 Task: Check the percentage active listings of gas cooktop in the last 1 year.
Action: Mouse moved to (875, 201)
Screenshot: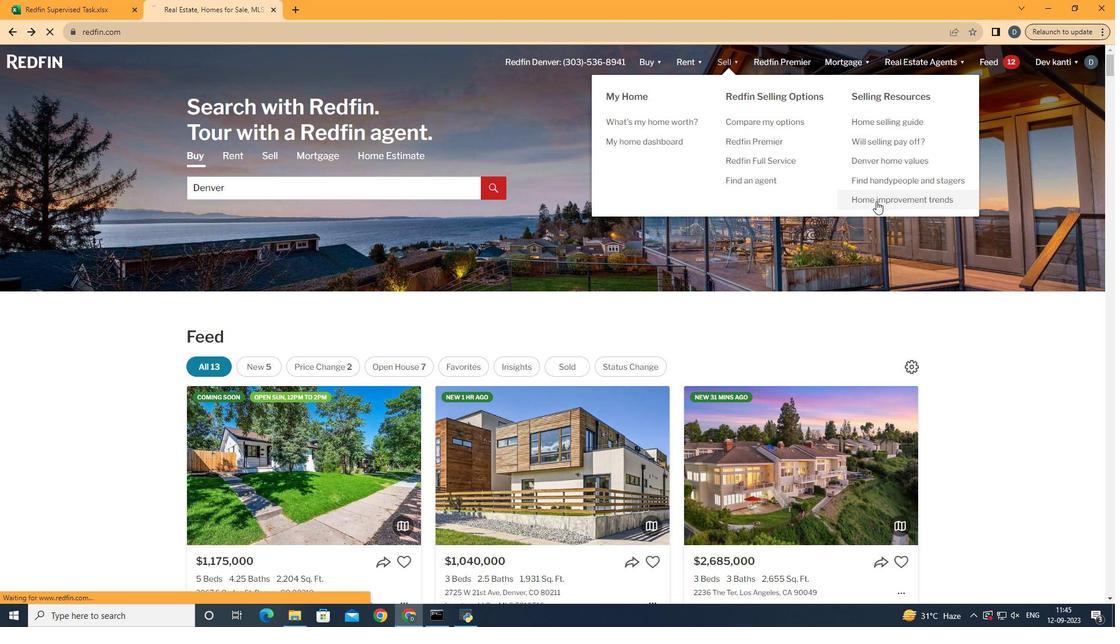 
Action: Mouse pressed left at (875, 201)
Screenshot: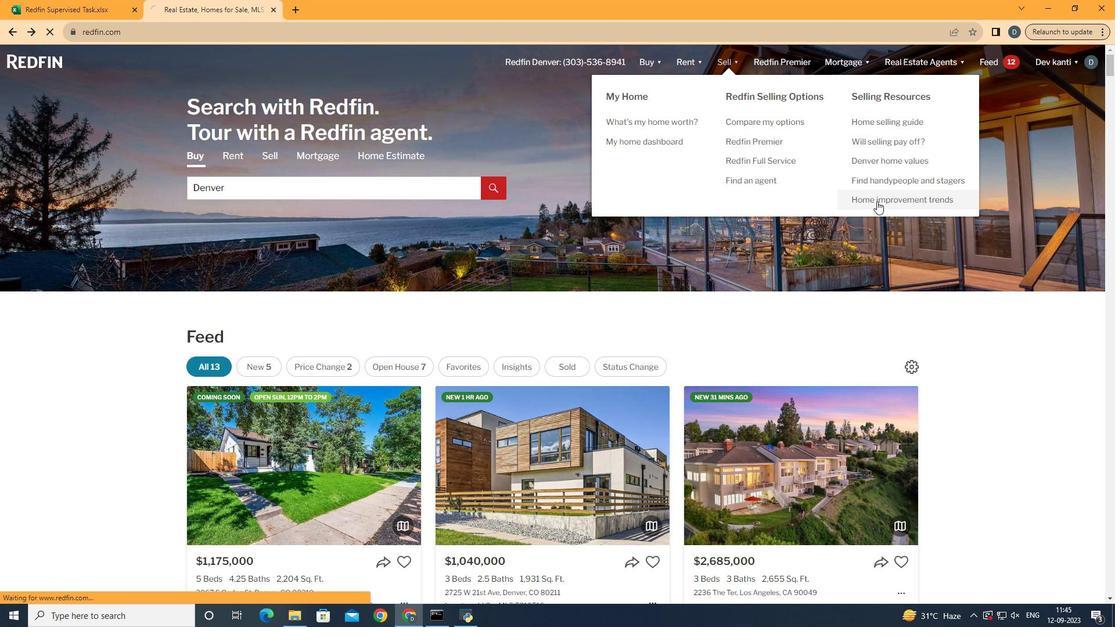 
Action: Mouse moved to (289, 227)
Screenshot: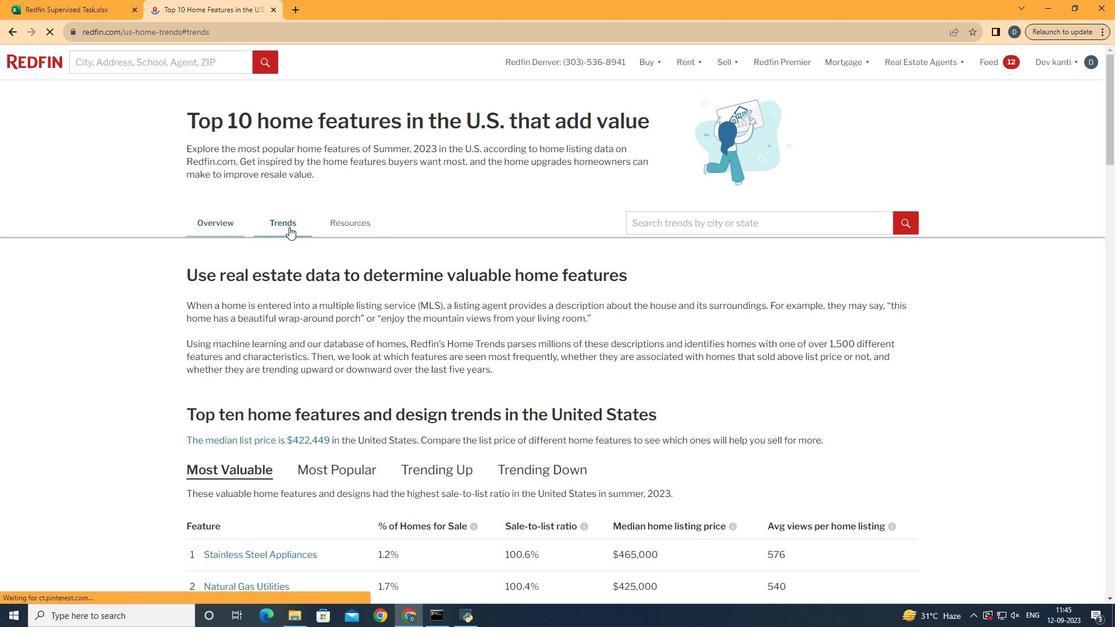 
Action: Mouse pressed left at (289, 227)
Screenshot: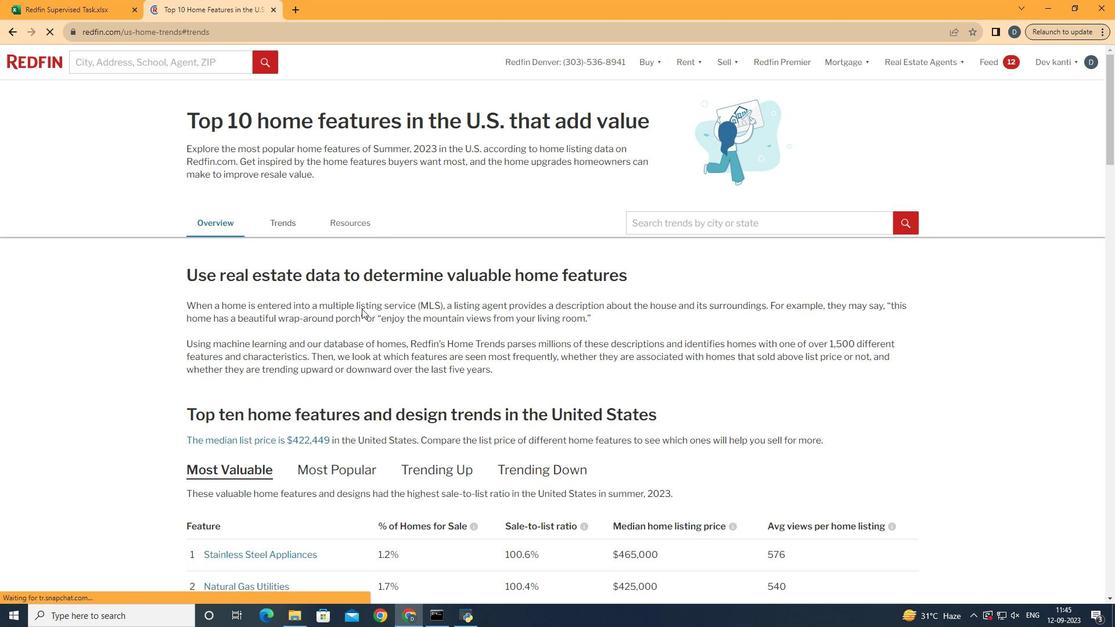 
Action: Mouse moved to (381, 330)
Screenshot: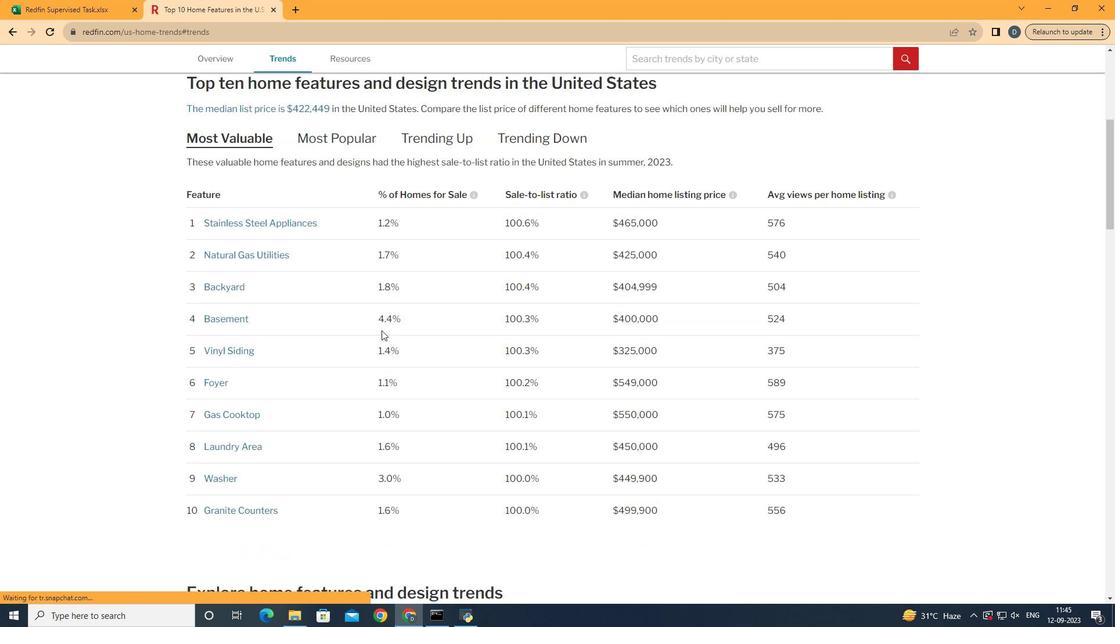 
Action: Mouse scrolled (381, 329) with delta (0, 0)
Screenshot: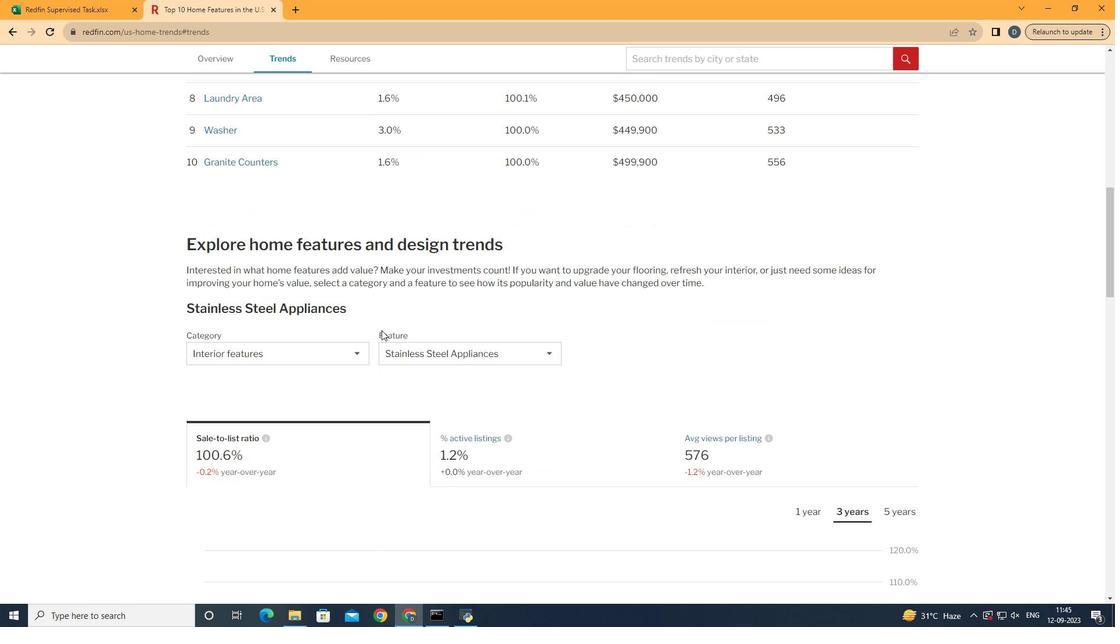 
Action: Mouse scrolled (381, 329) with delta (0, 0)
Screenshot: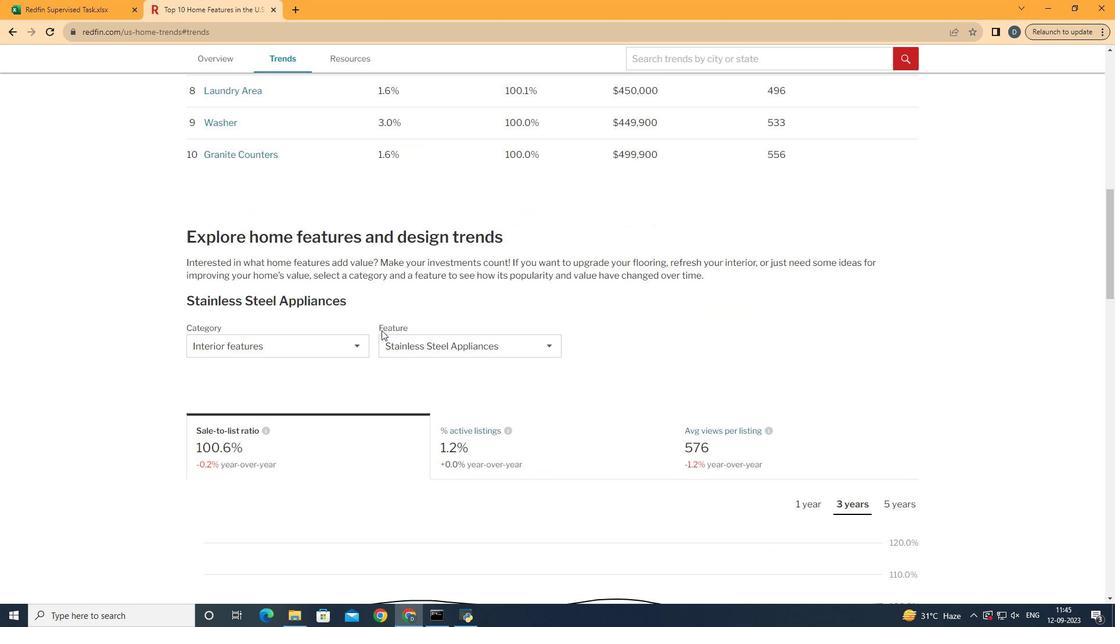 
Action: Mouse scrolled (381, 329) with delta (0, 0)
Screenshot: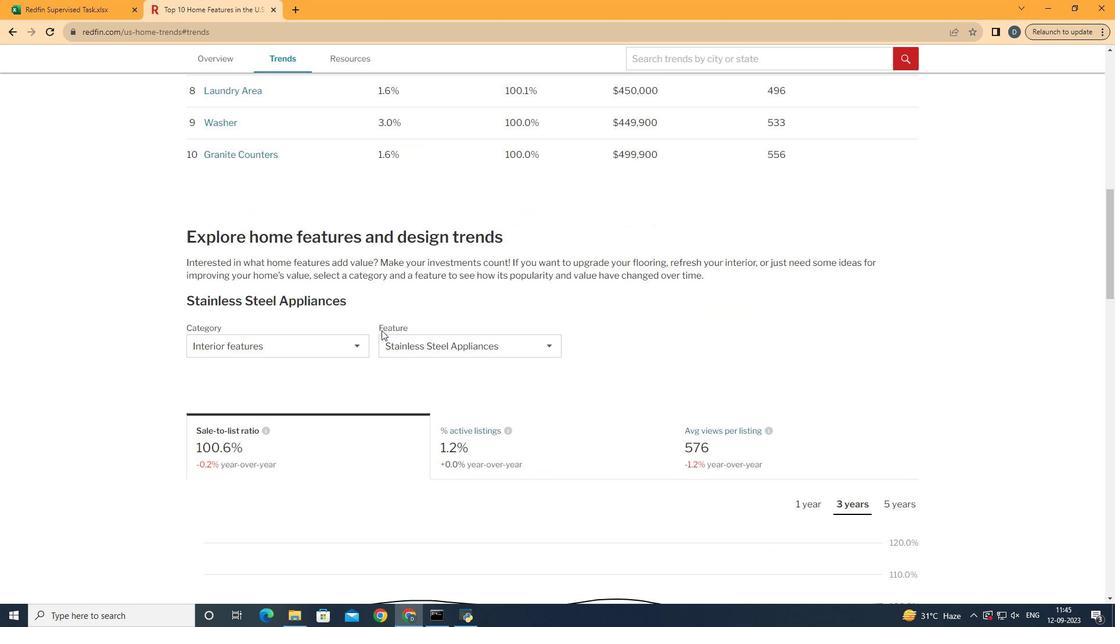 
Action: Mouse scrolled (381, 329) with delta (0, 0)
Screenshot: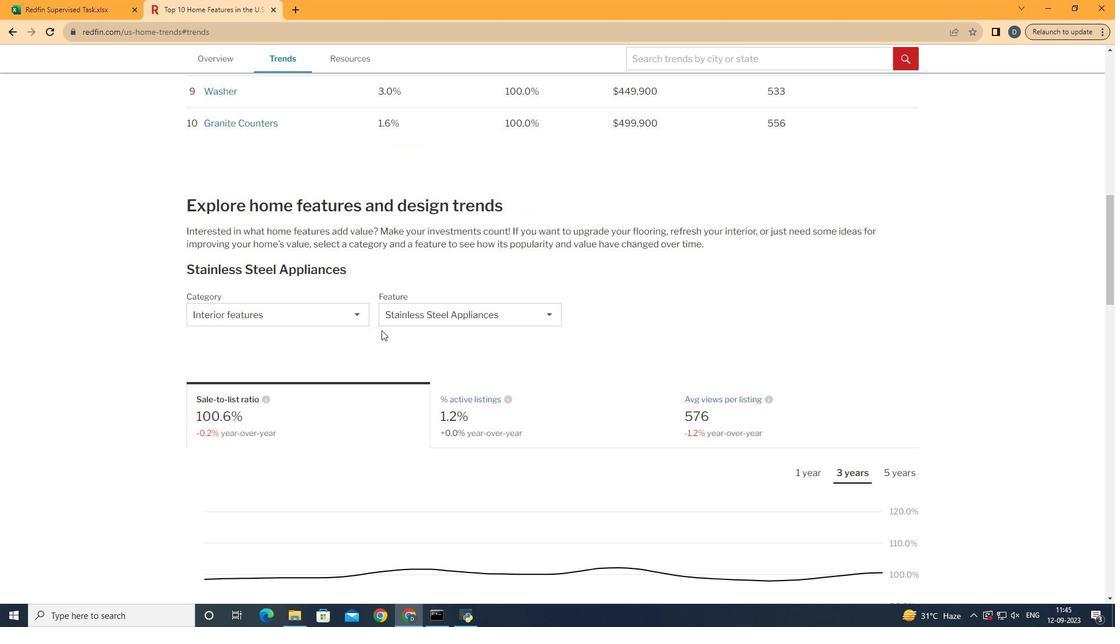 
Action: Mouse scrolled (381, 329) with delta (0, 0)
Screenshot: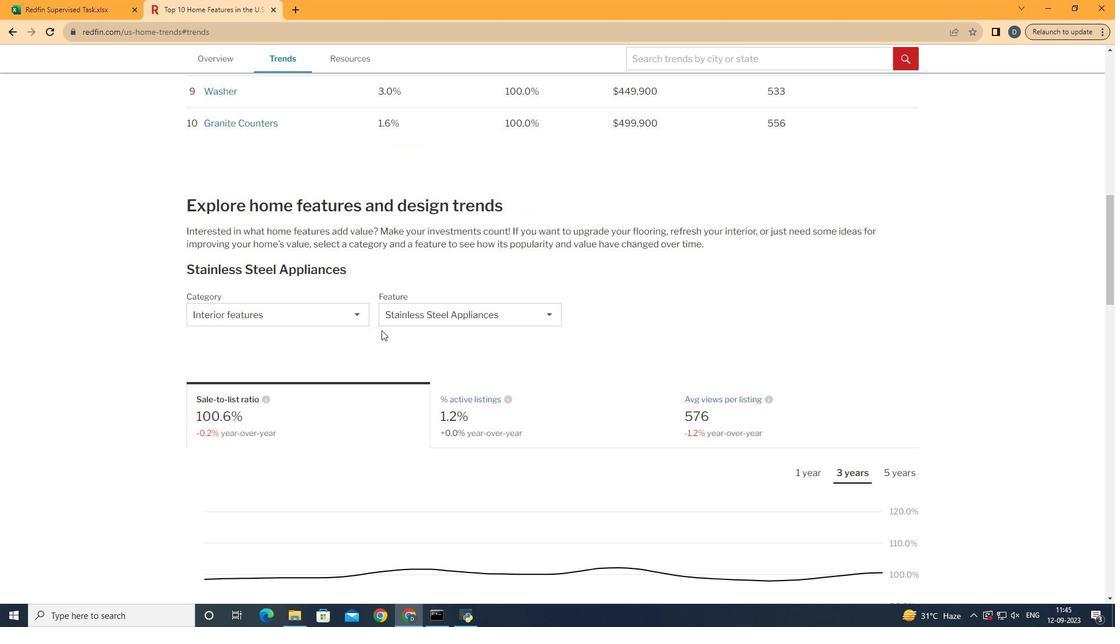 
Action: Mouse scrolled (381, 329) with delta (0, 0)
Screenshot: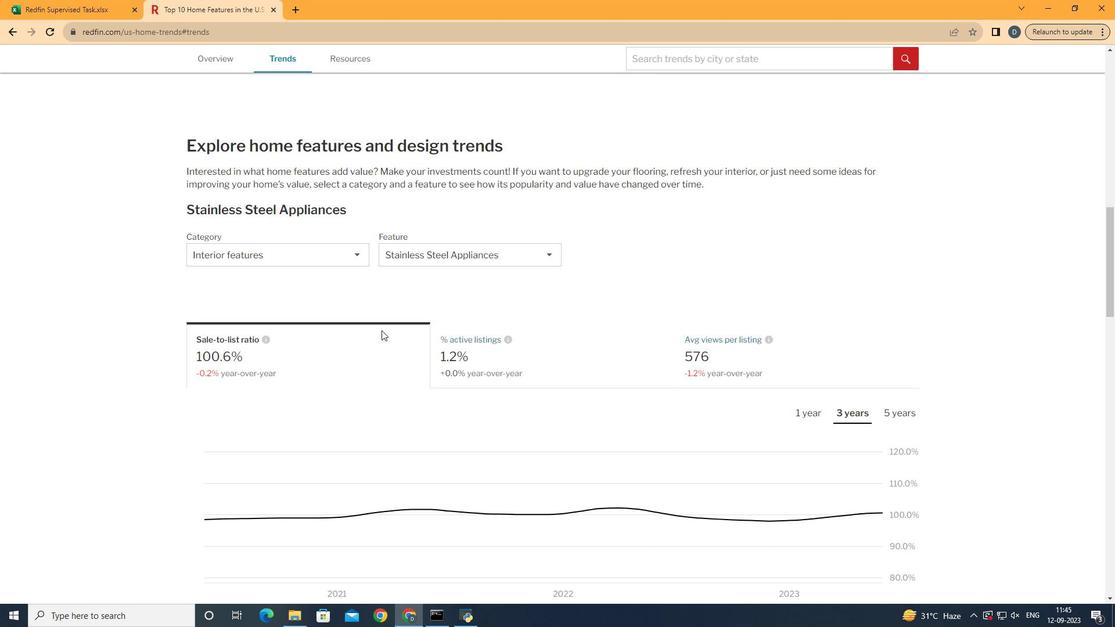 
Action: Mouse scrolled (381, 329) with delta (0, 0)
Screenshot: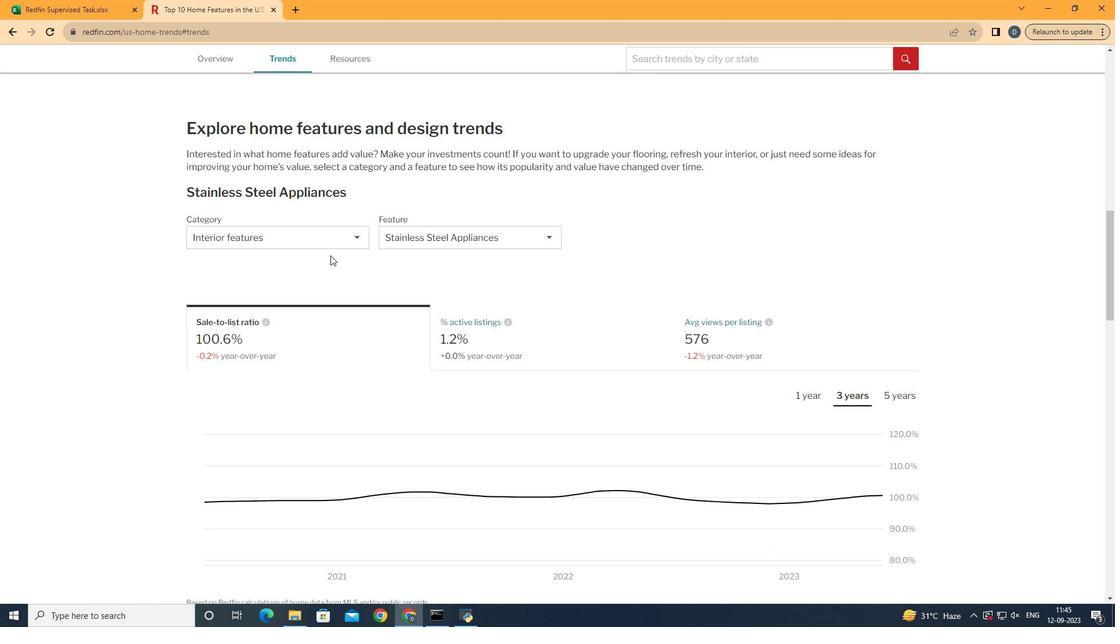 
Action: Mouse scrolled (381, 329) with delta (0, 0)
Screenshot: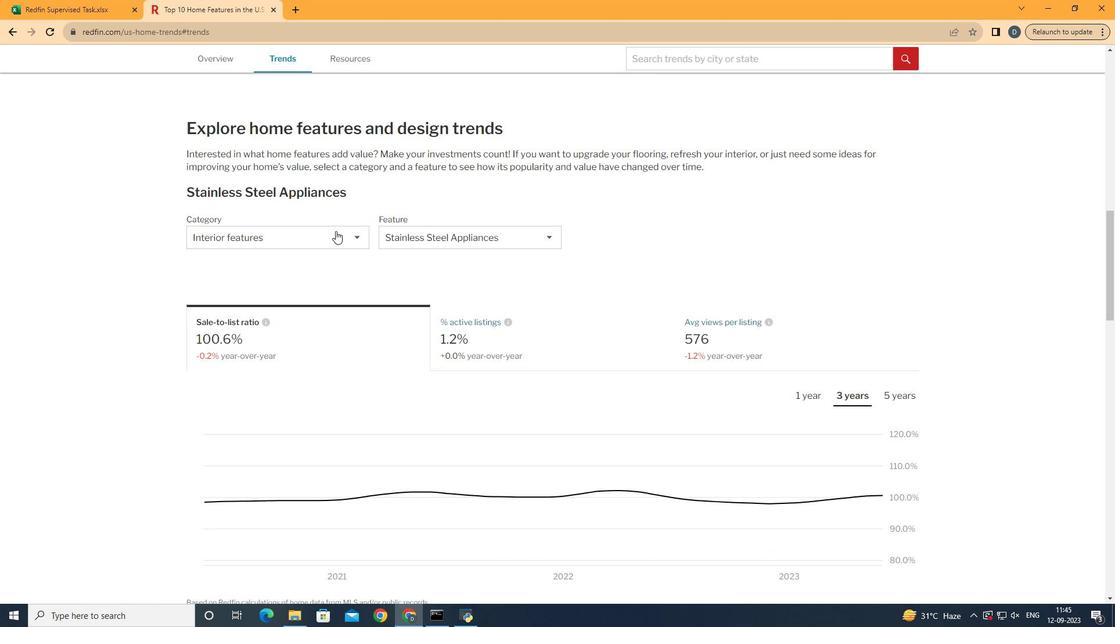 
Action: Mouse moved to (336, 227)
Screenshot: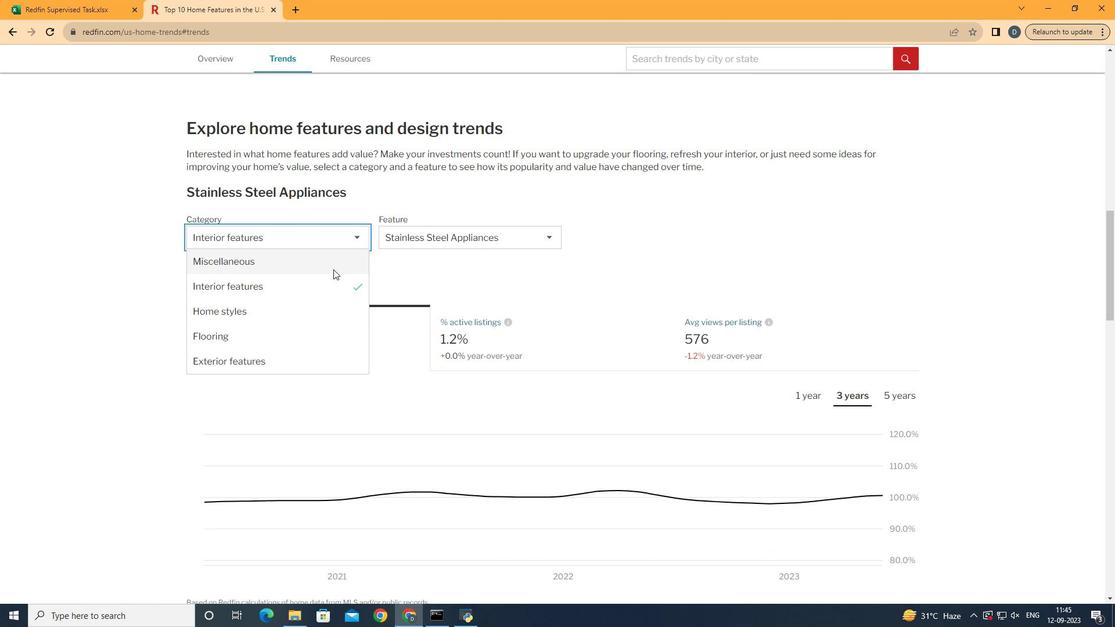 
Action: Mouse pressed left at (336, 227)
Screenshot: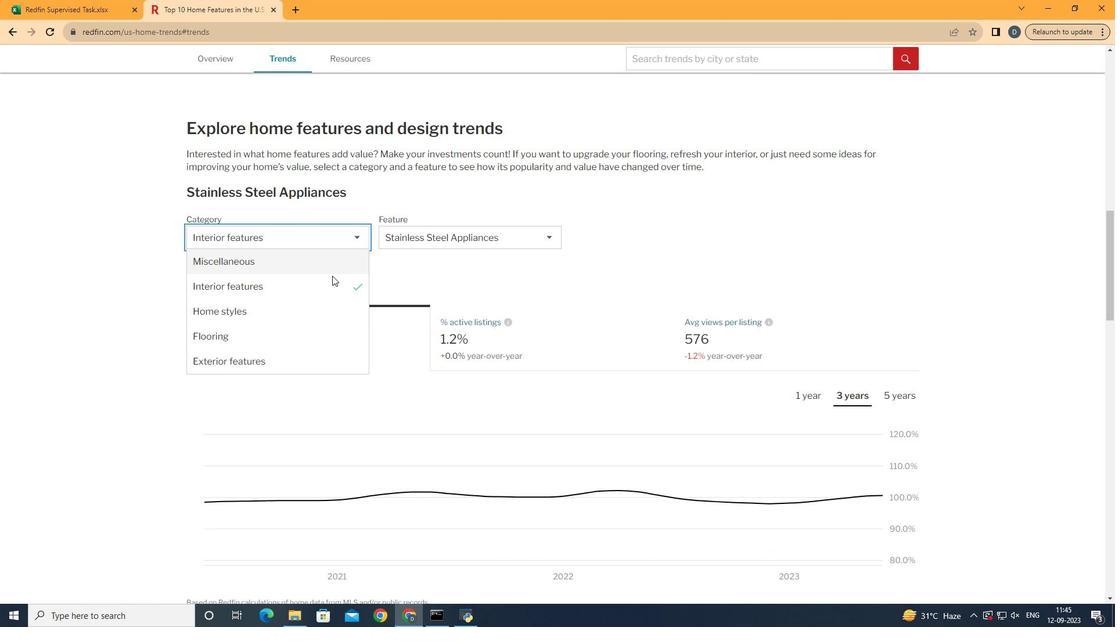 
Action: Mouse moved to (332, 282)
Screenshot: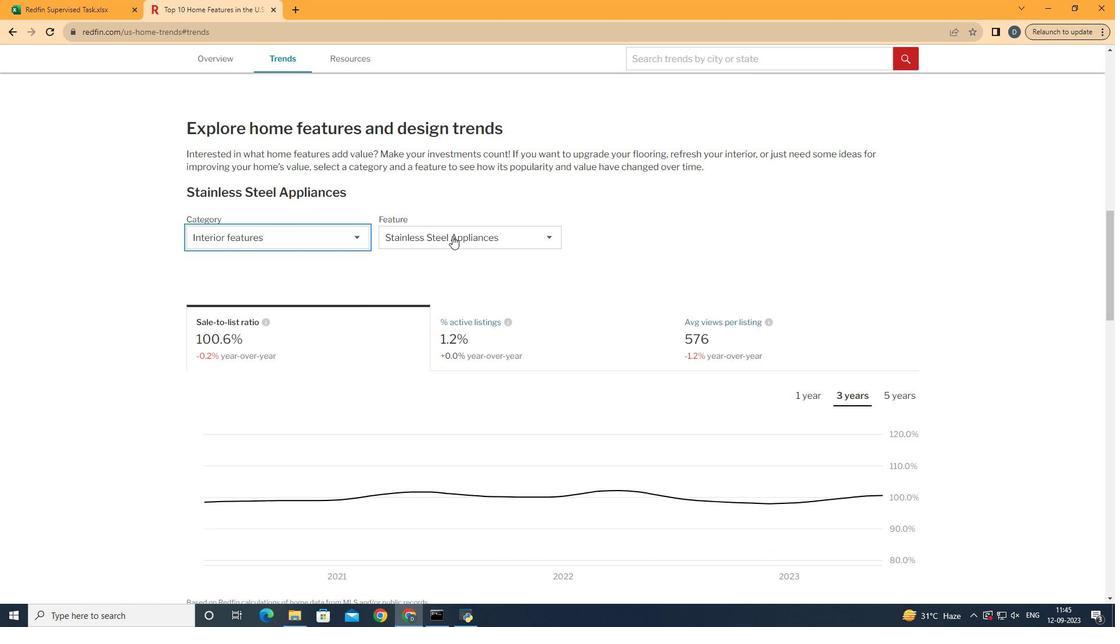 
Action: Mouse pressed left at (332, 282)
Screenshot: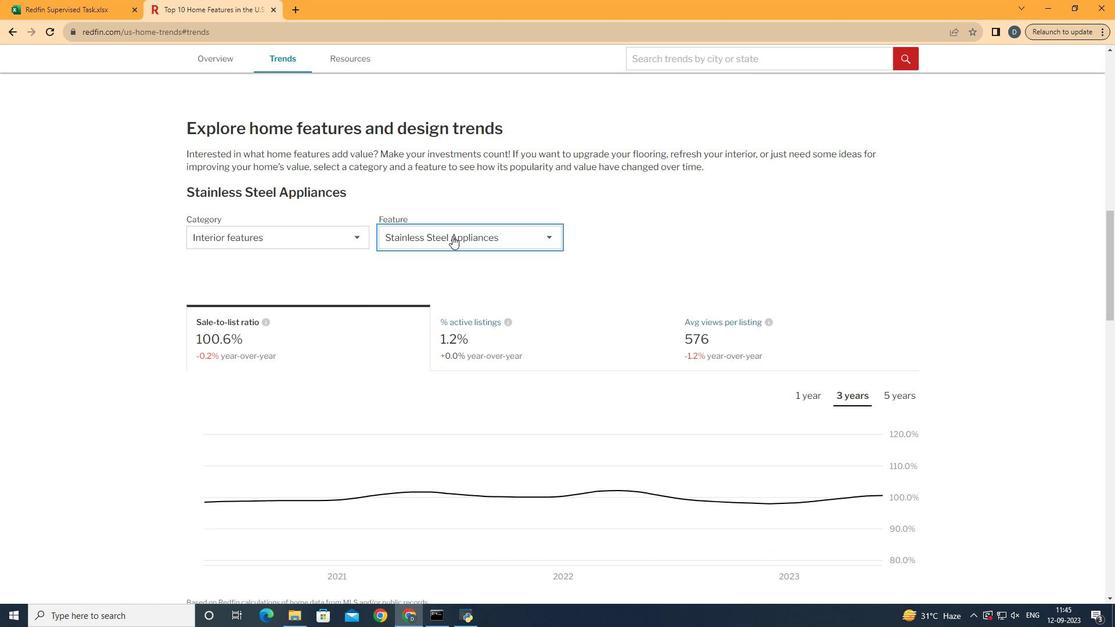 
Action: Mouse moved to (452, 236)
Screenshot: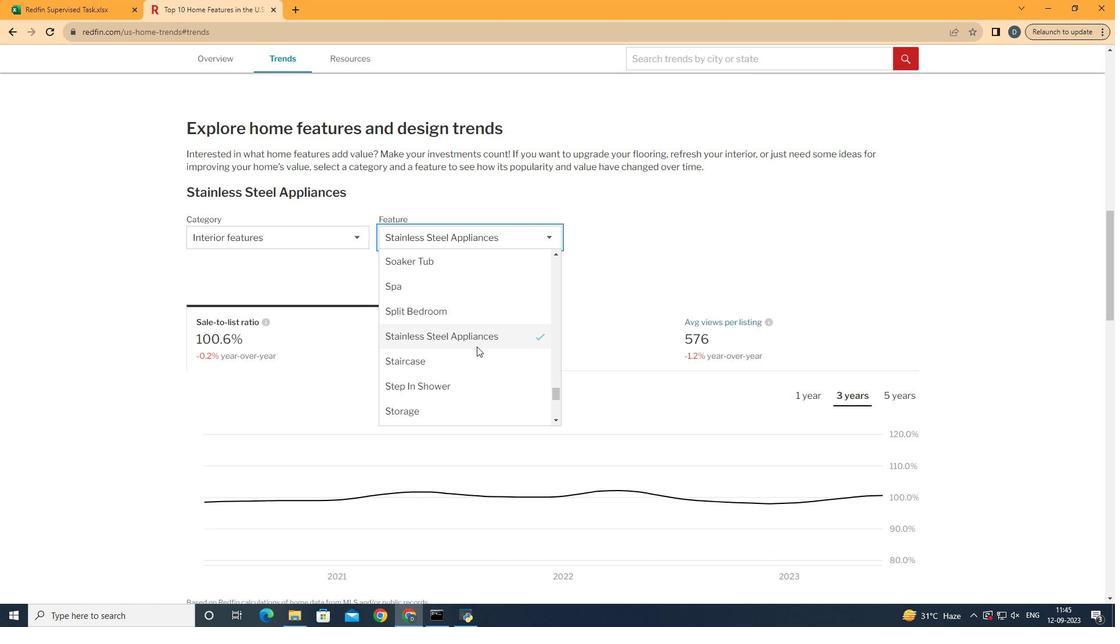 
Action: Mouse pressed left at (452, 236)
Screenshot: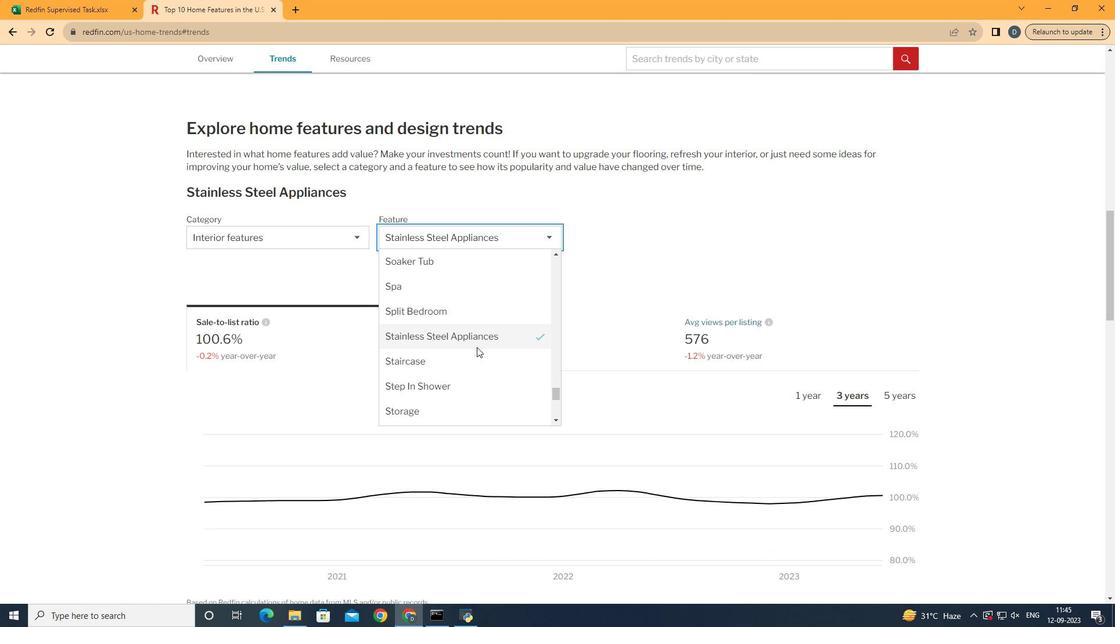
Action: Mouse moved to (476, 347)
Screenshot: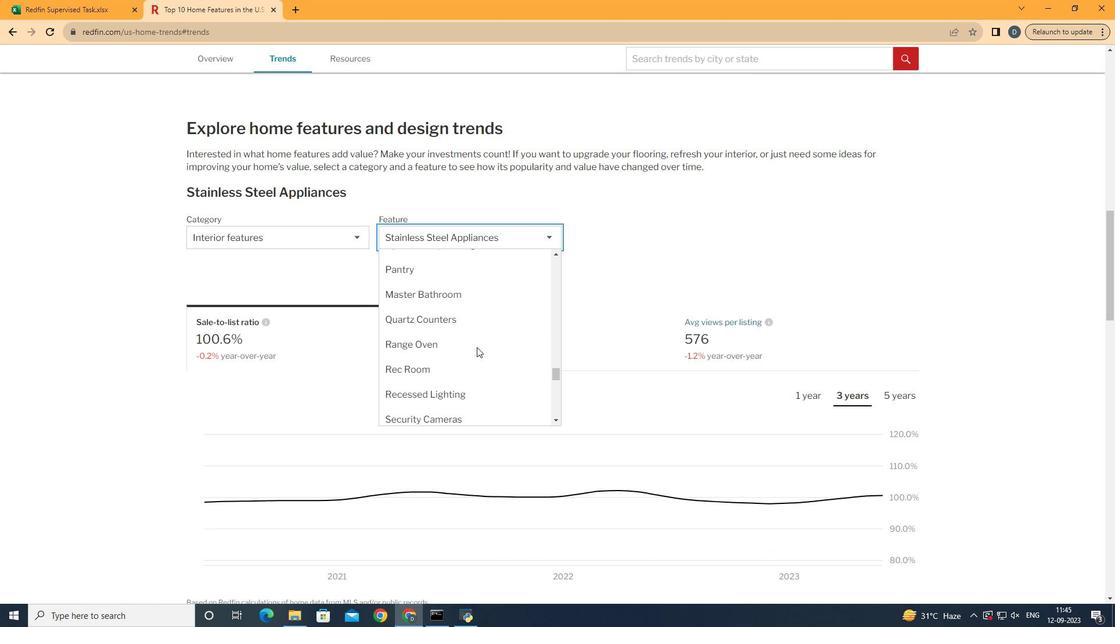 
Action: Mouse scrolled (476, 347) with delta (0, 0)
Screenshot: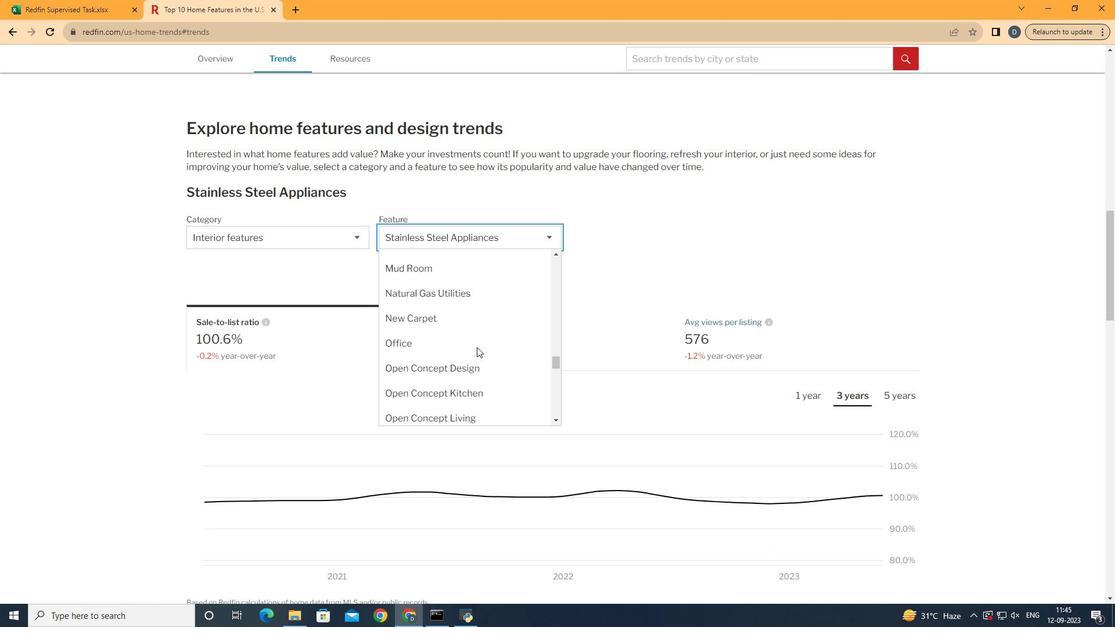 
Action: Mouse scrolled (476, 347) with delta (0, 0)
Screenshot: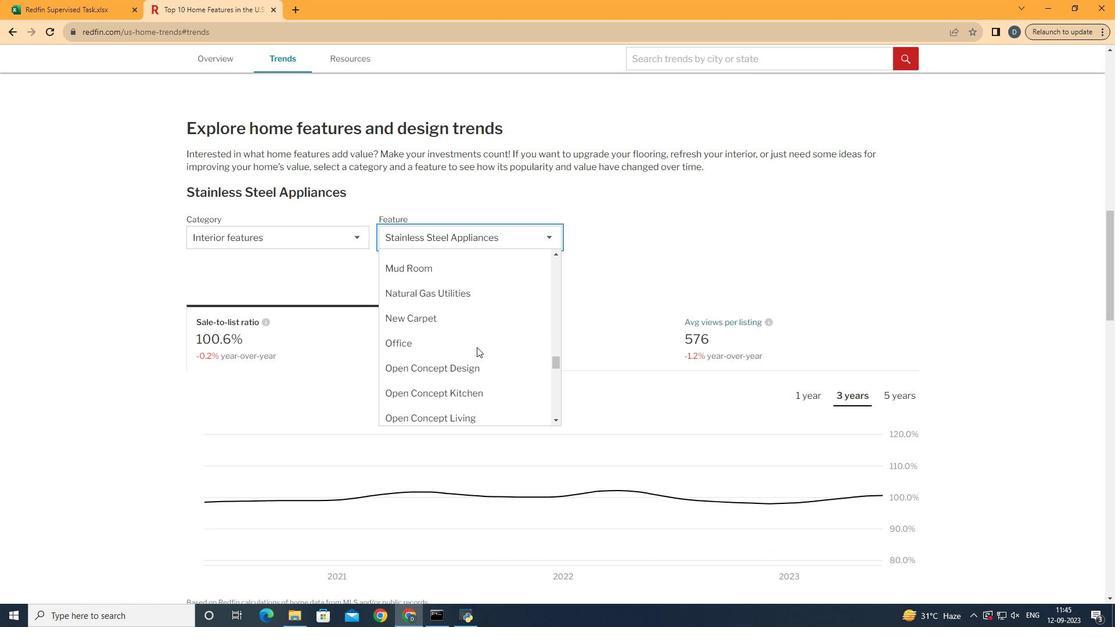 
Action: Mouse scrolled (476, 347) with delta (0, 0)
Screenshot: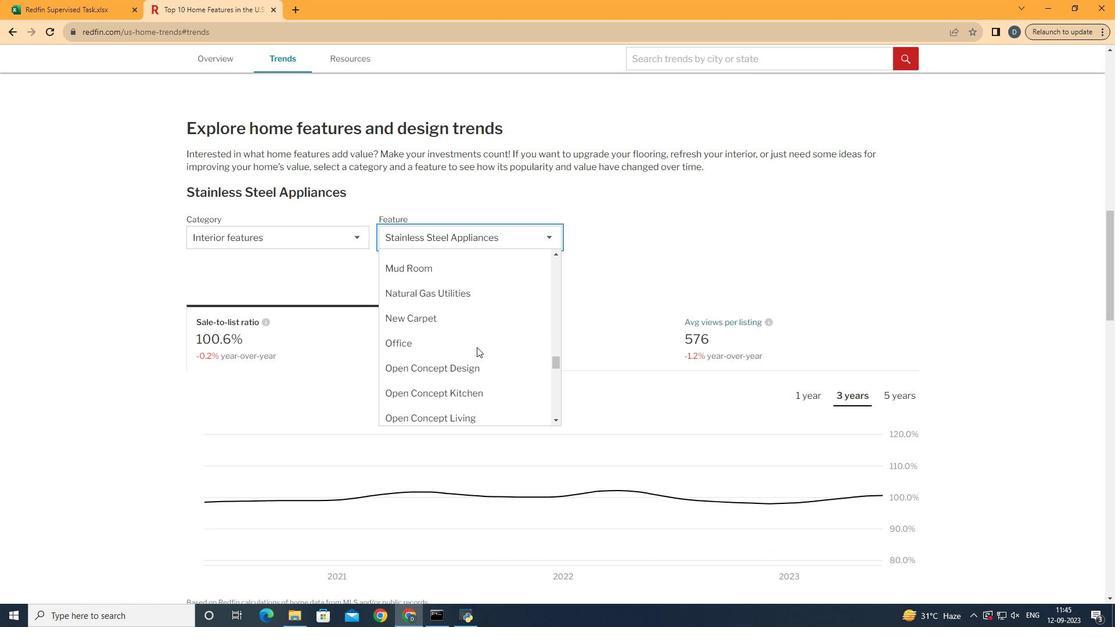 
Action: Mouse scrolled (476, 347) with delta (0, 0)
Screenshot: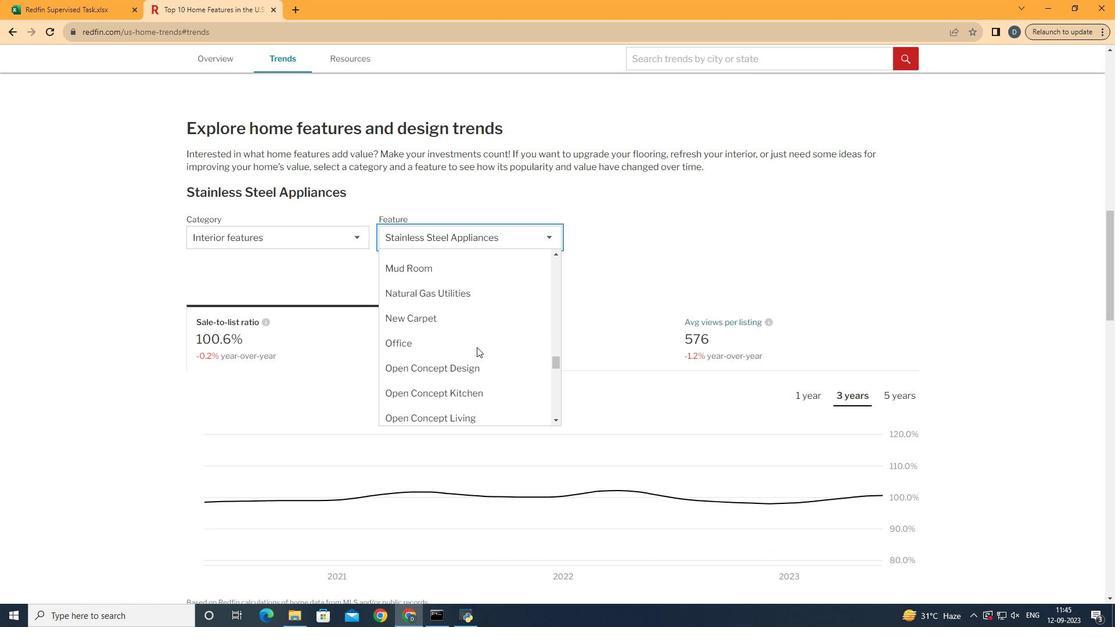 
Action: Mouse scrolled (476, 347) with delta (0, 0)
Screenshot: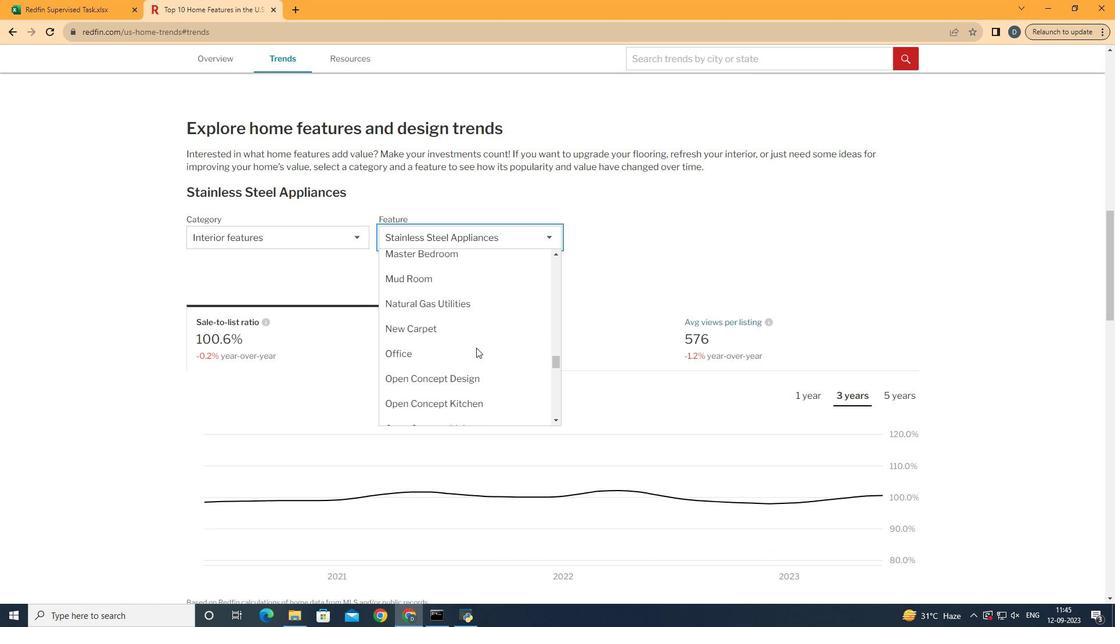 
Action: Mouse scrolled (476, 347) with delta (0, 0)
Screenshot: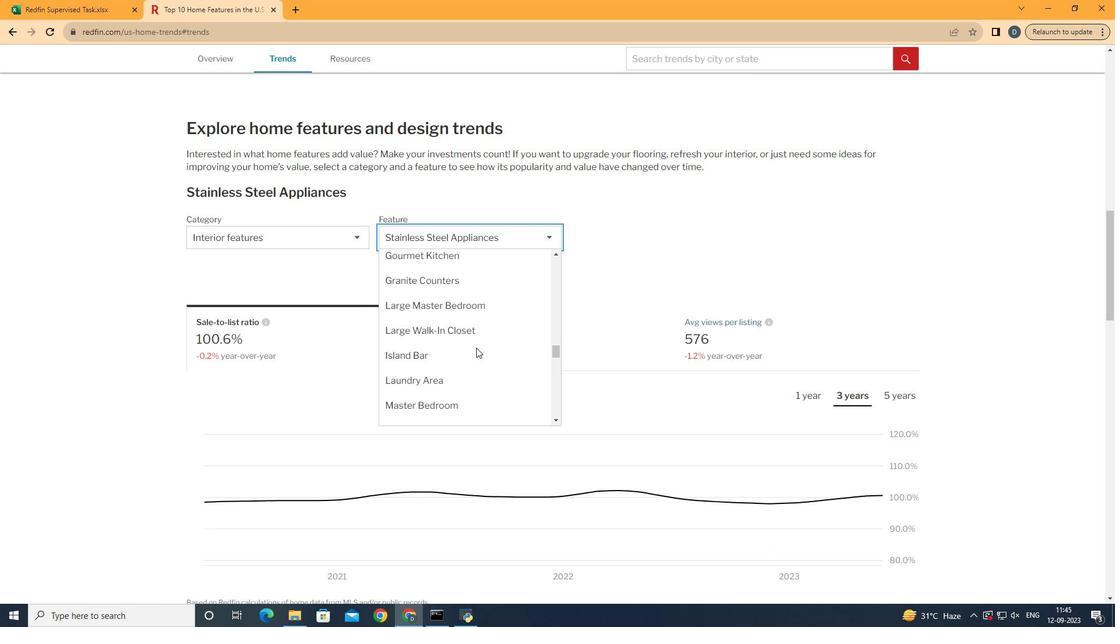 
Action: Mouse scrolled (476, 347) with delta (0, 0)
Screenshot: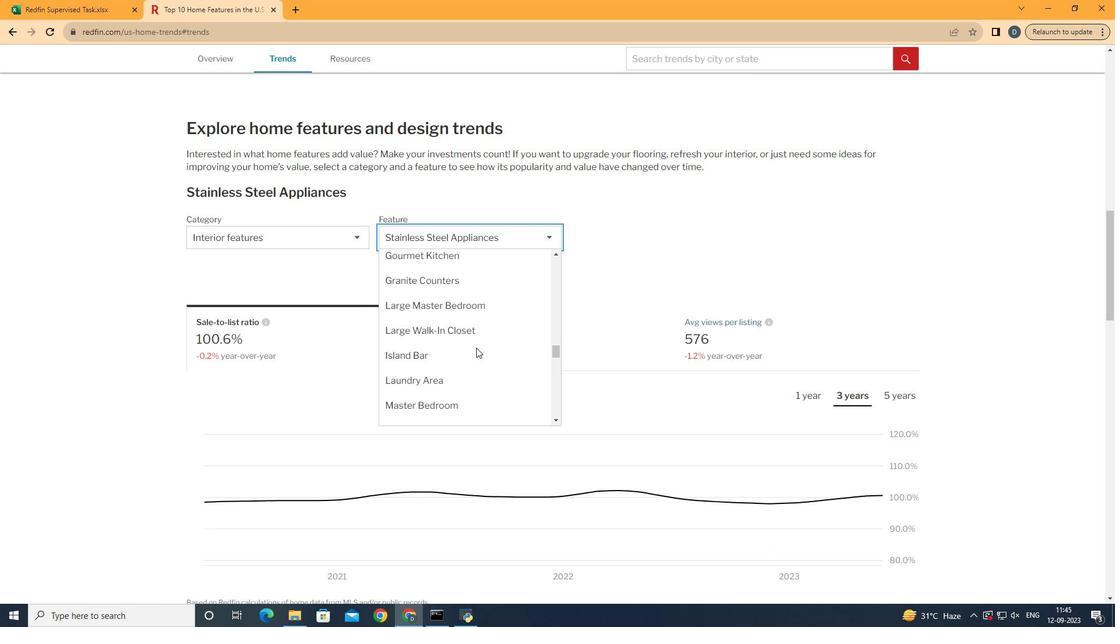 
Action: Mouse scrolled (476, 347) with delta (0, 0)
Screenshot: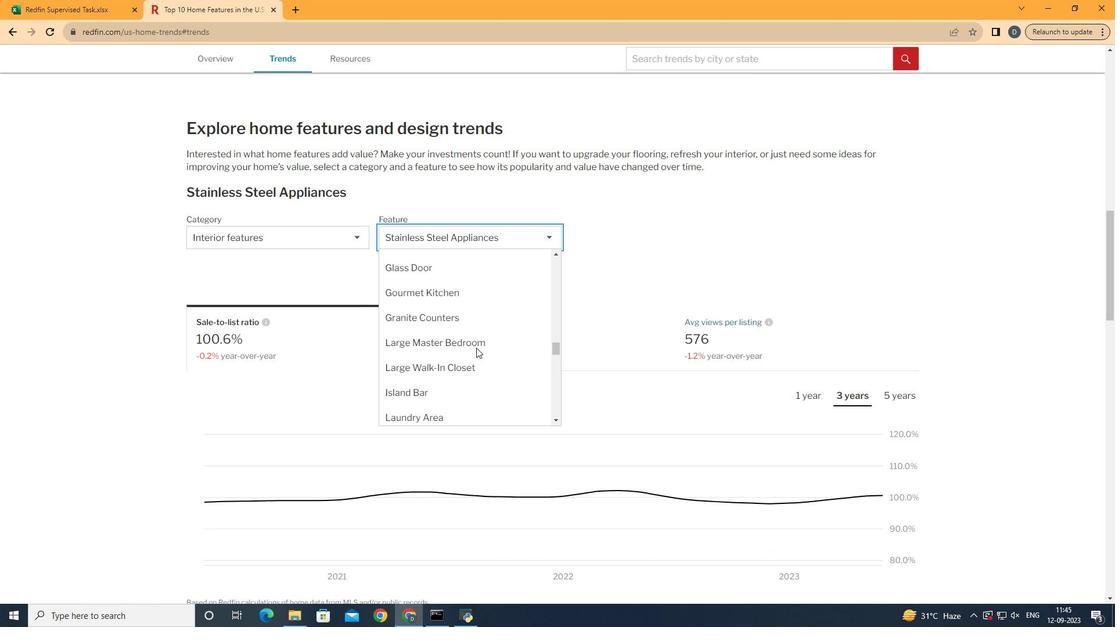 
Action: Mouse scrolled (476, 347) with delta (0, 0)
Screenshot: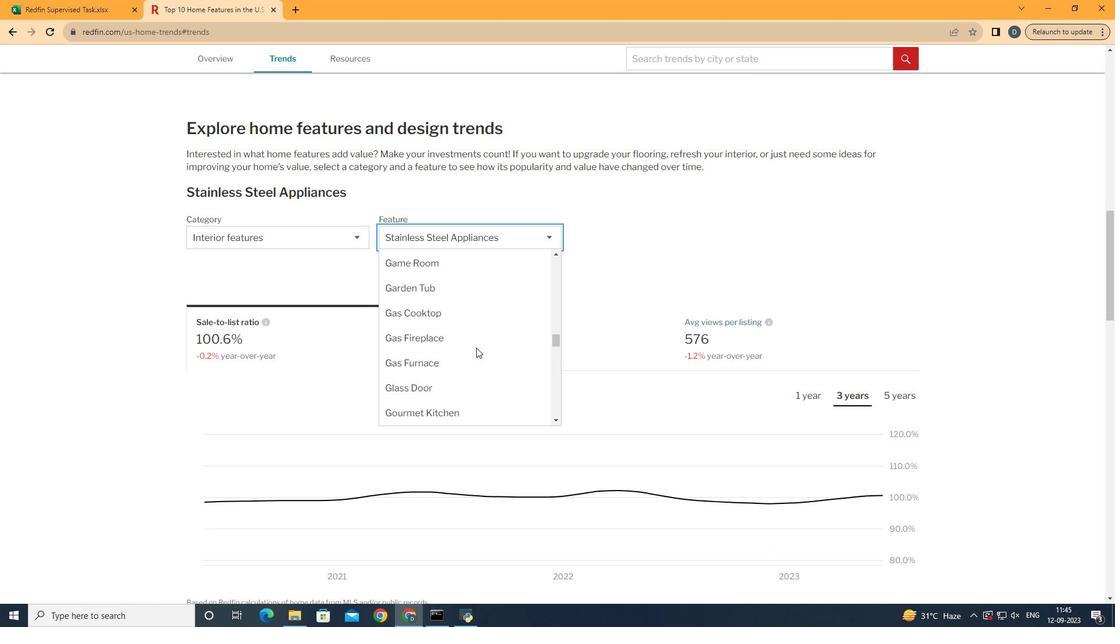 
Action: Mouse scrolled (476, 347) with delta (0, 0)
Screenshot: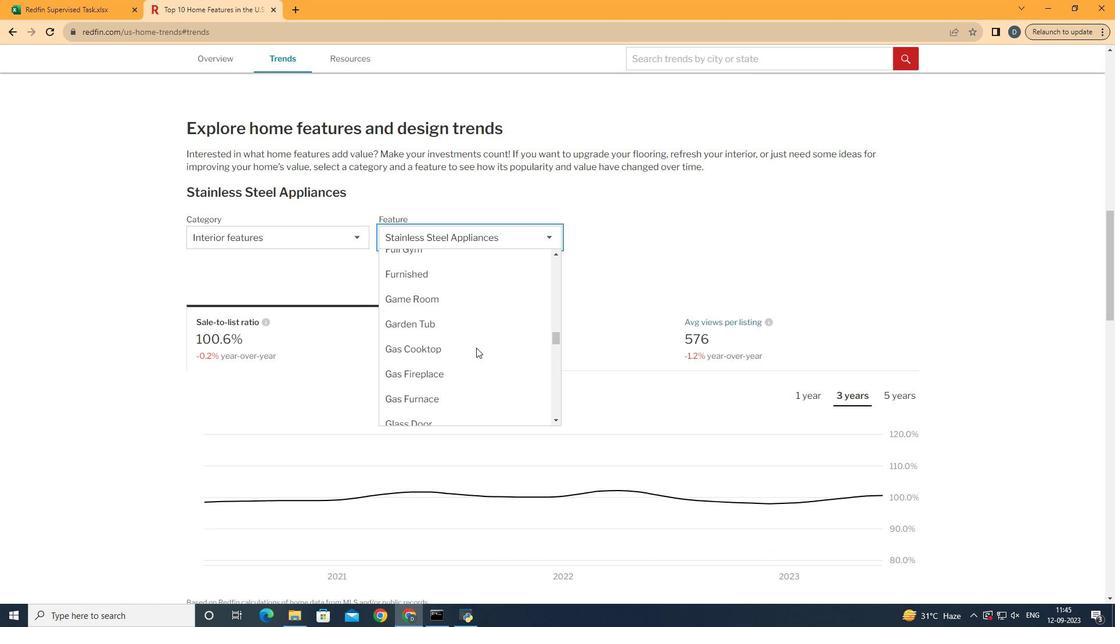 
Action: Mouse moved to (476, 347)
Screenshot: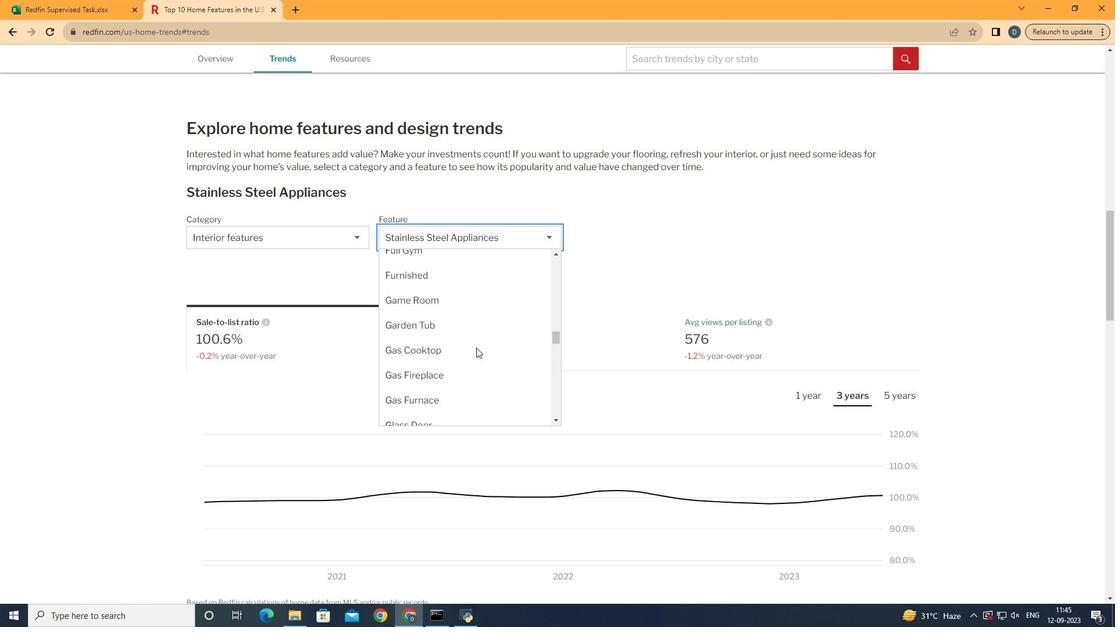 
Action: Mouse scrolled (476, 348) with delta (0, 0)
Screenshot: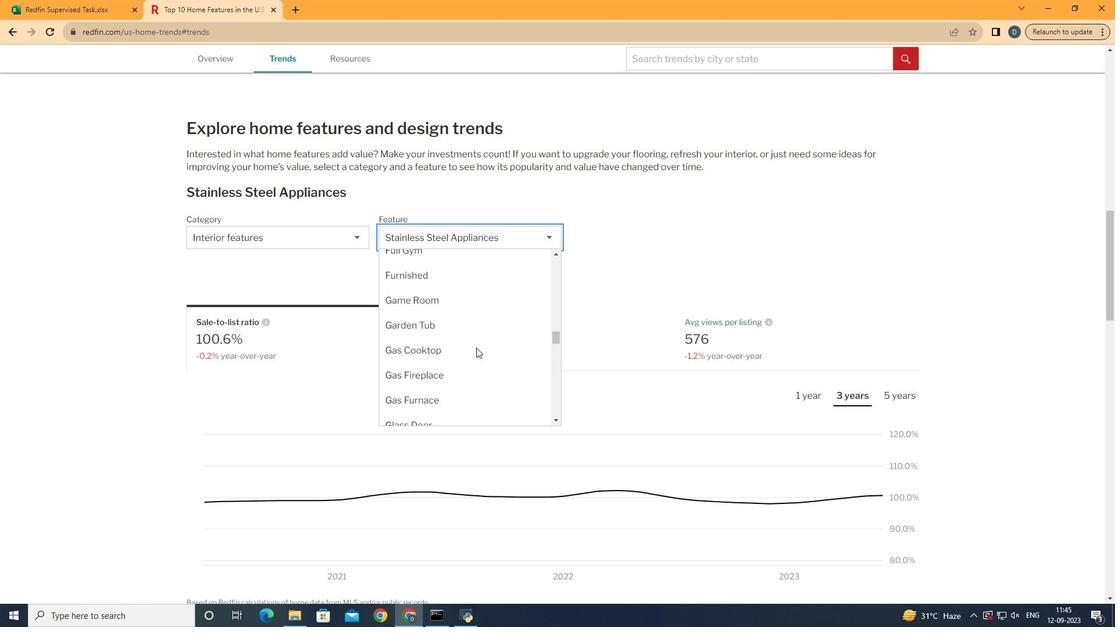 
Action: Mouse scrolled (476, 348) with delta (0, 0)
Screenshot: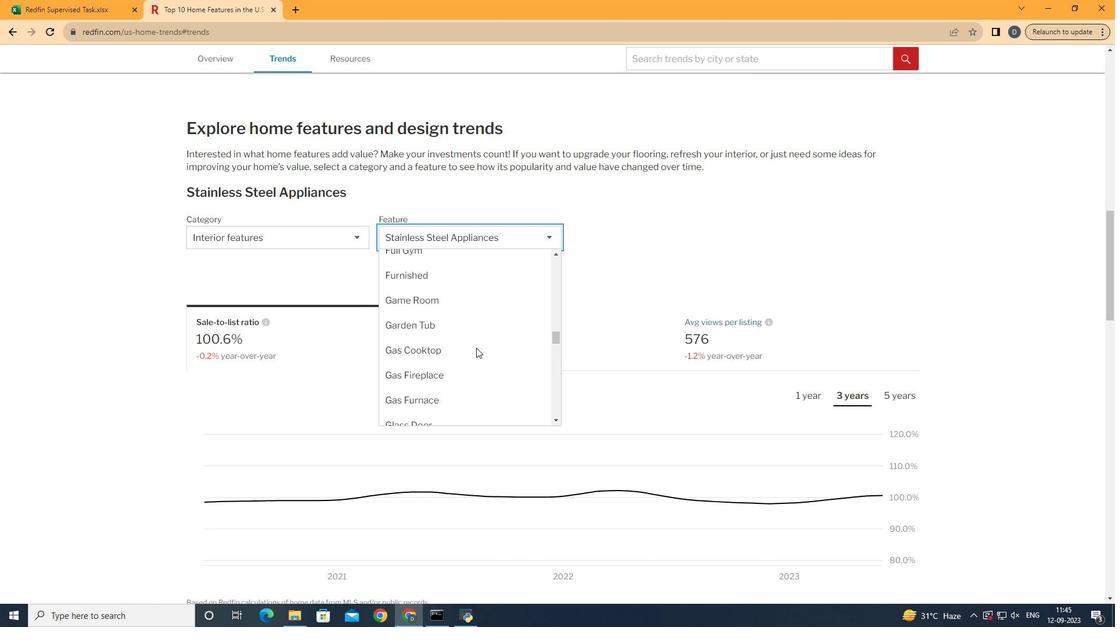 
Action: Mouse scrolled (476, 348) with delta (0, 0)
Screenshot: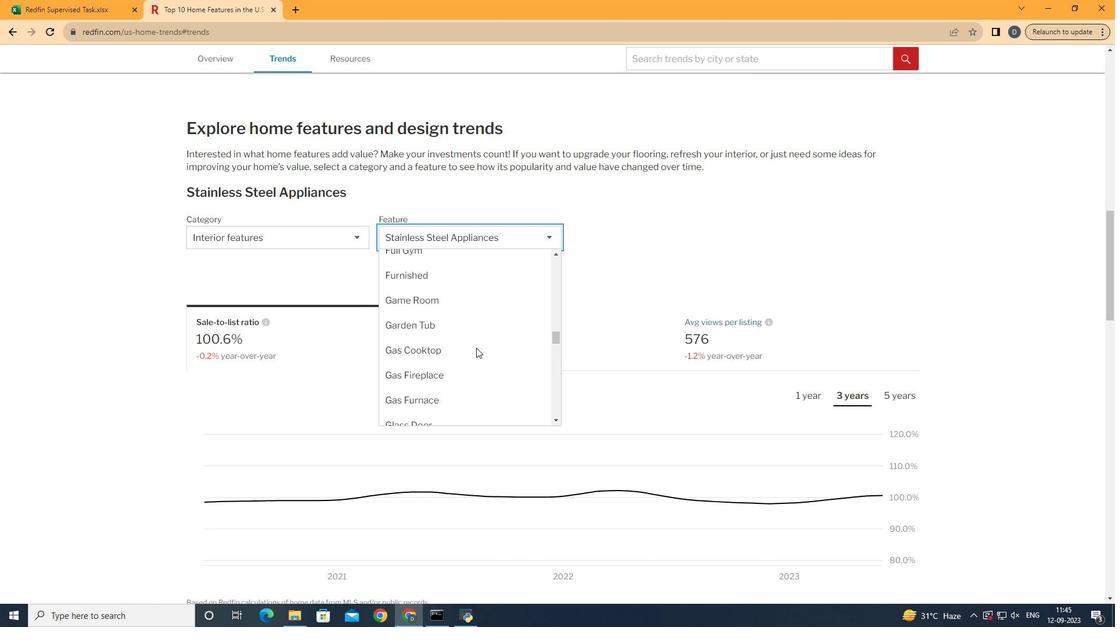 
Action: Mouse scrolled (476, 348) with delta (0, 0)
Screenshot: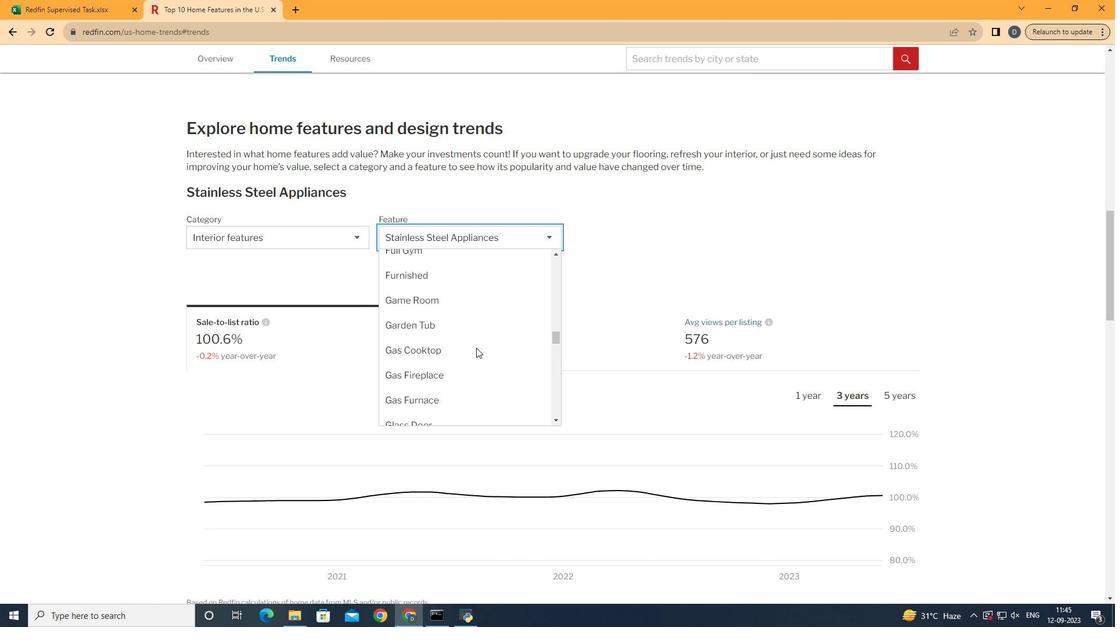 
Action: Mouse moved to (488, 345)
Screenshot: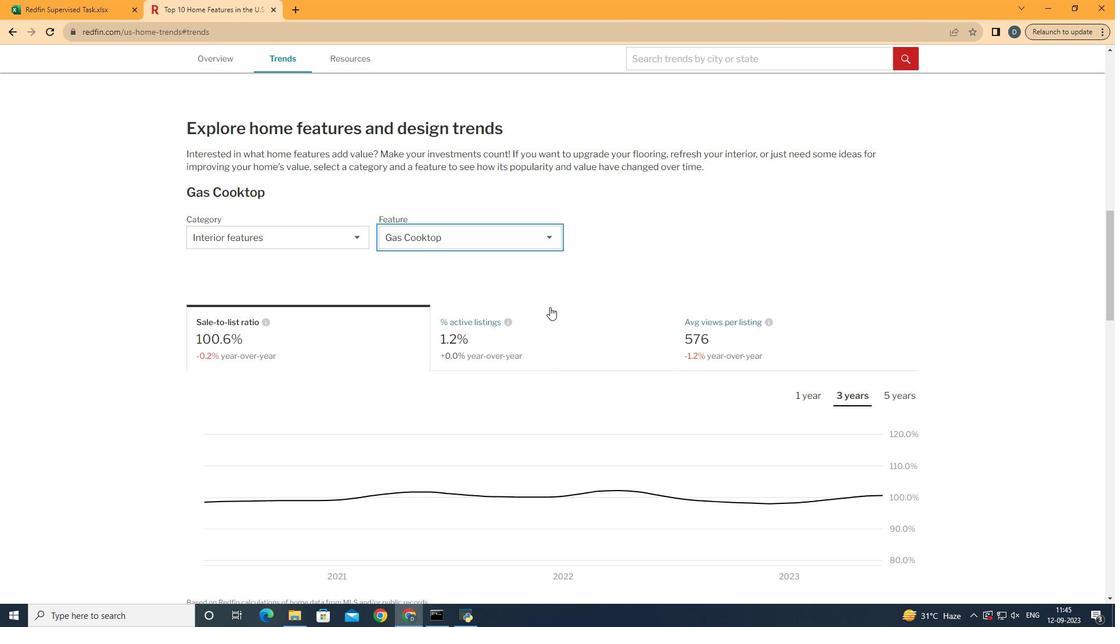 
Action: Mouse pressed left at (488, 345)
Screenshot: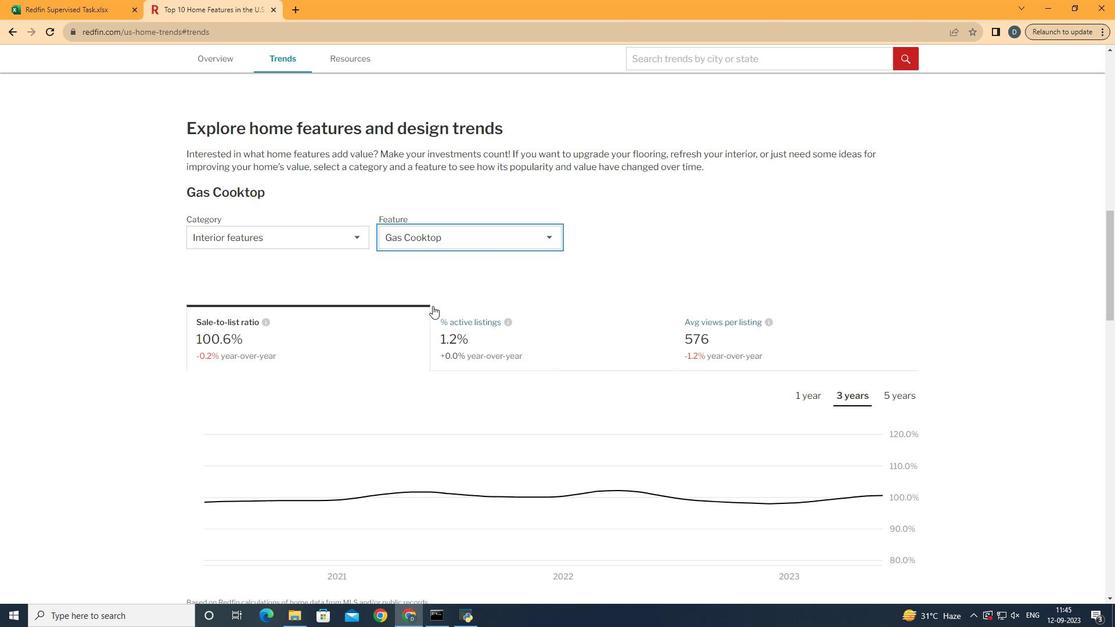 
Action: Mouse moved to (347, 334)
Screenshot: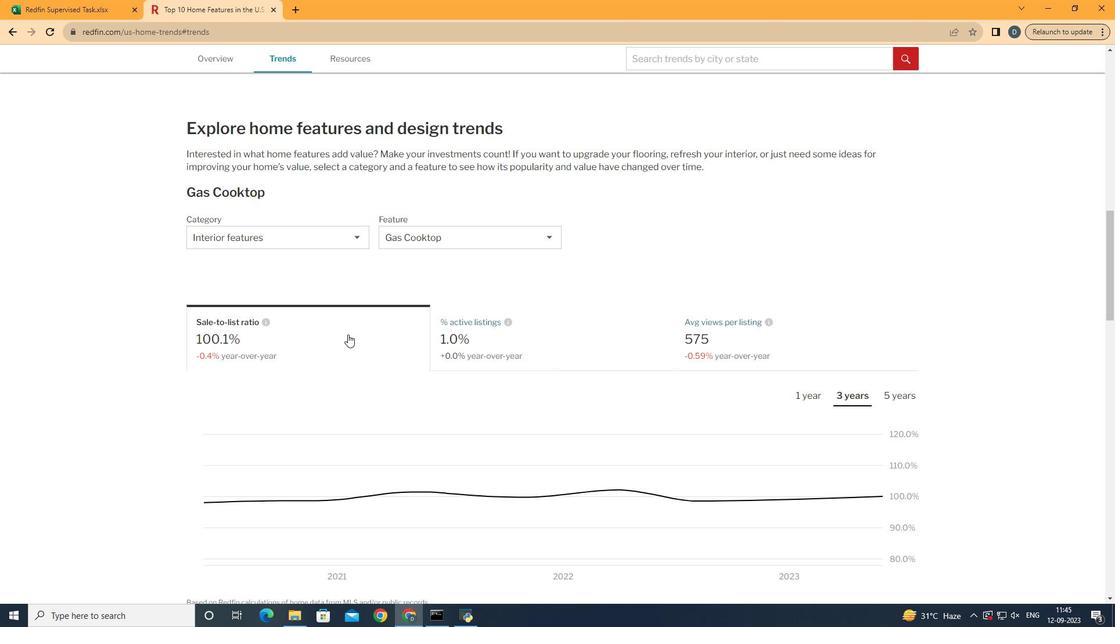 
Action: Mouse pressed left at (347, 334)
Screenshot: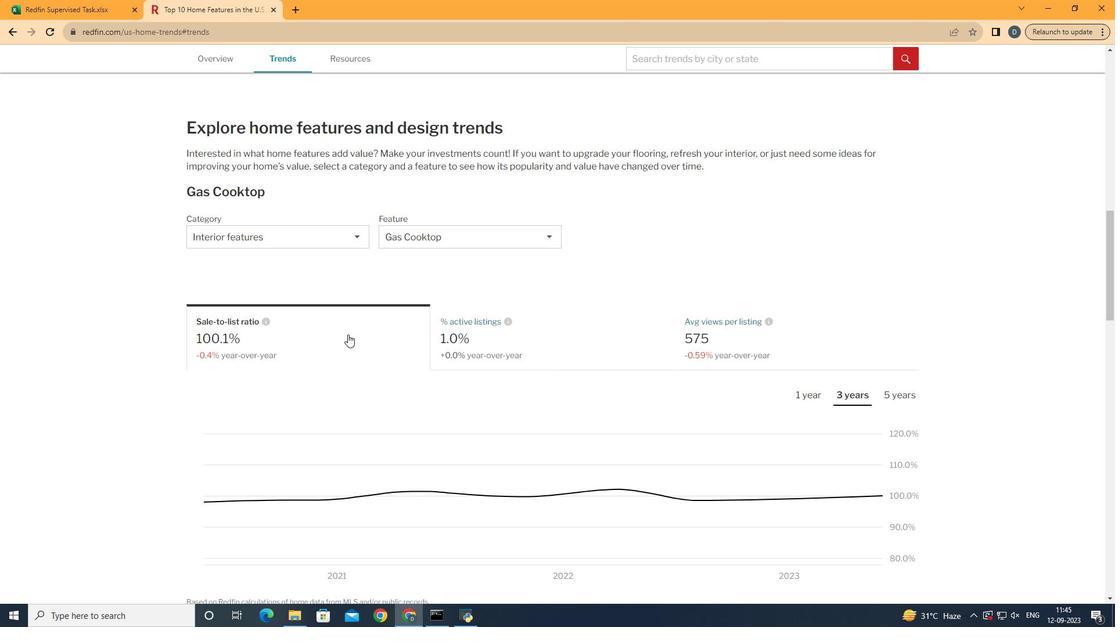 
Action: Mouse scrolled (347, 334) with delta (0, 0)
Screenshot: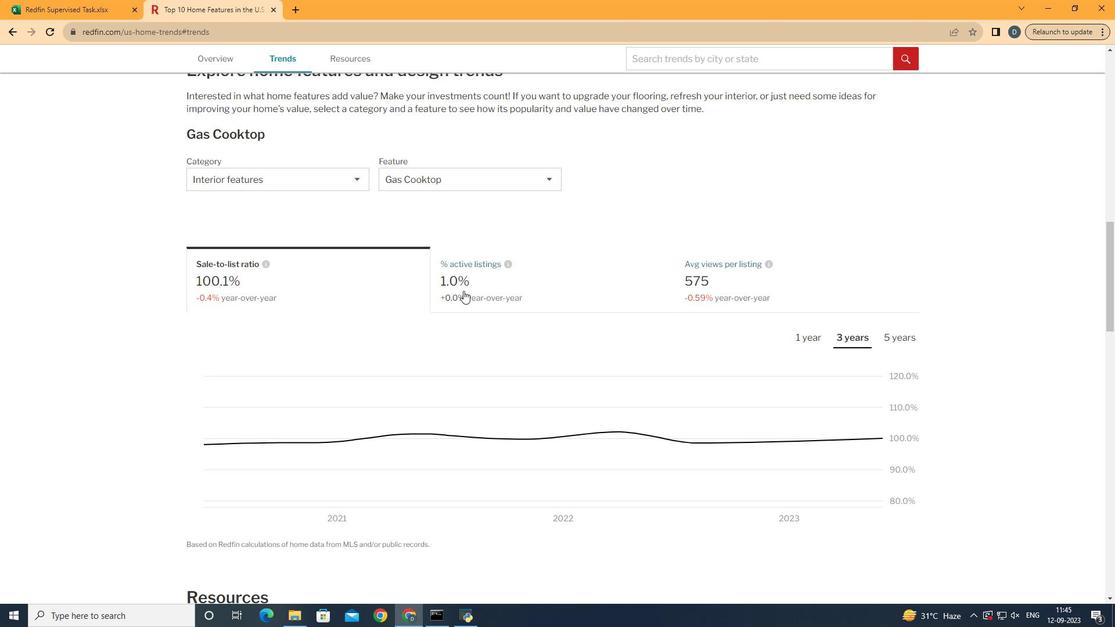 
Action: Mouse moved to (620, 291)
Screenshot: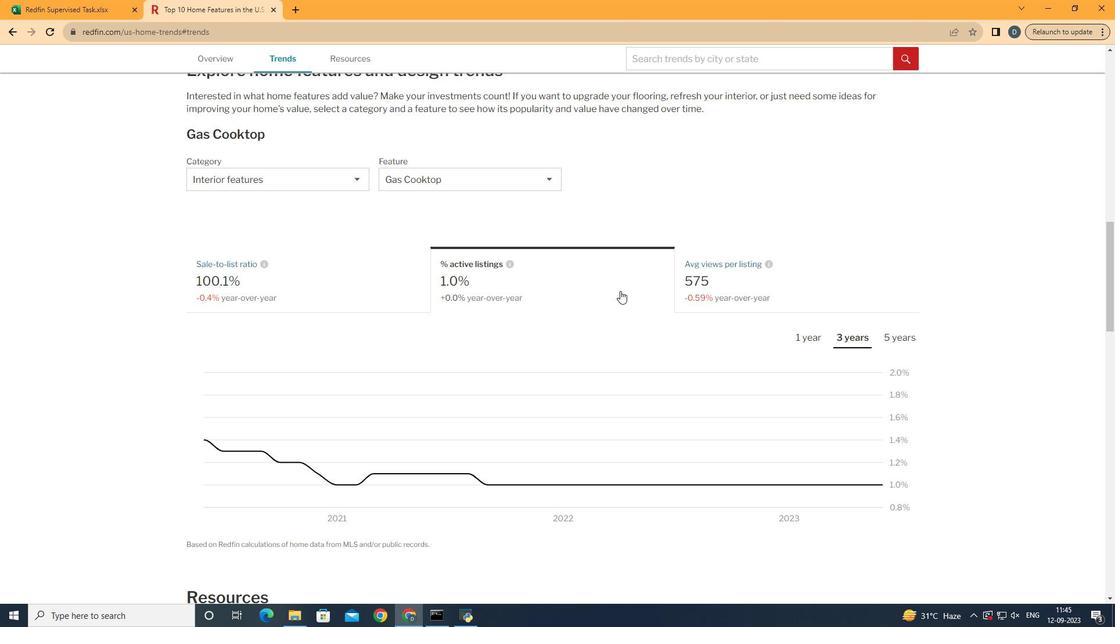 
Action: Mouse pressed left at (620, 291)
Screenshot: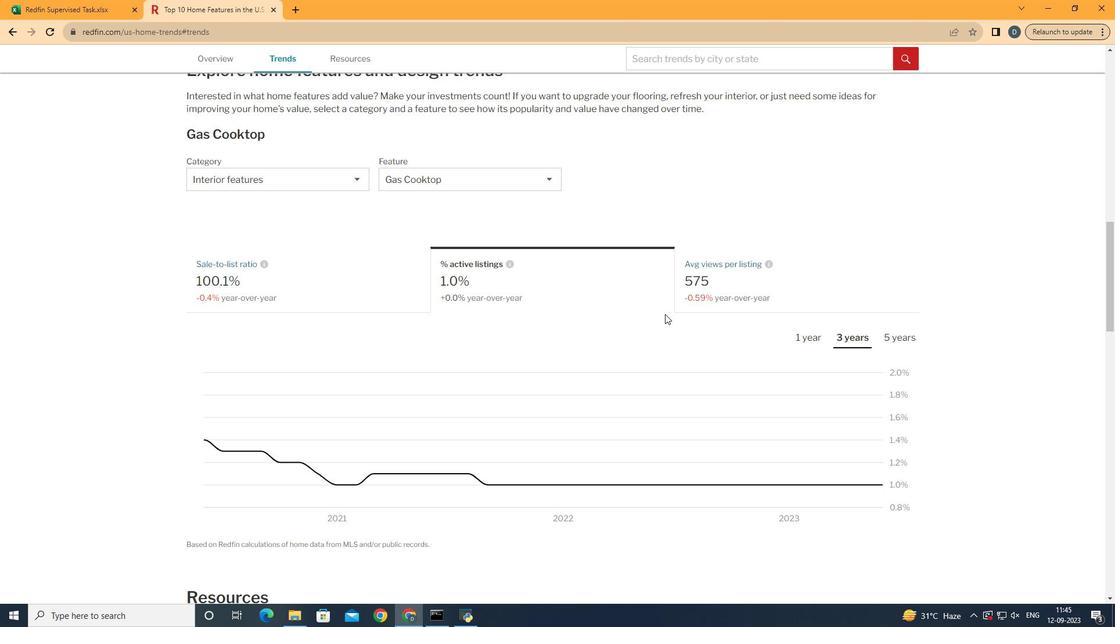 
Action: Mouse moved to (819, 338)
Screenshot: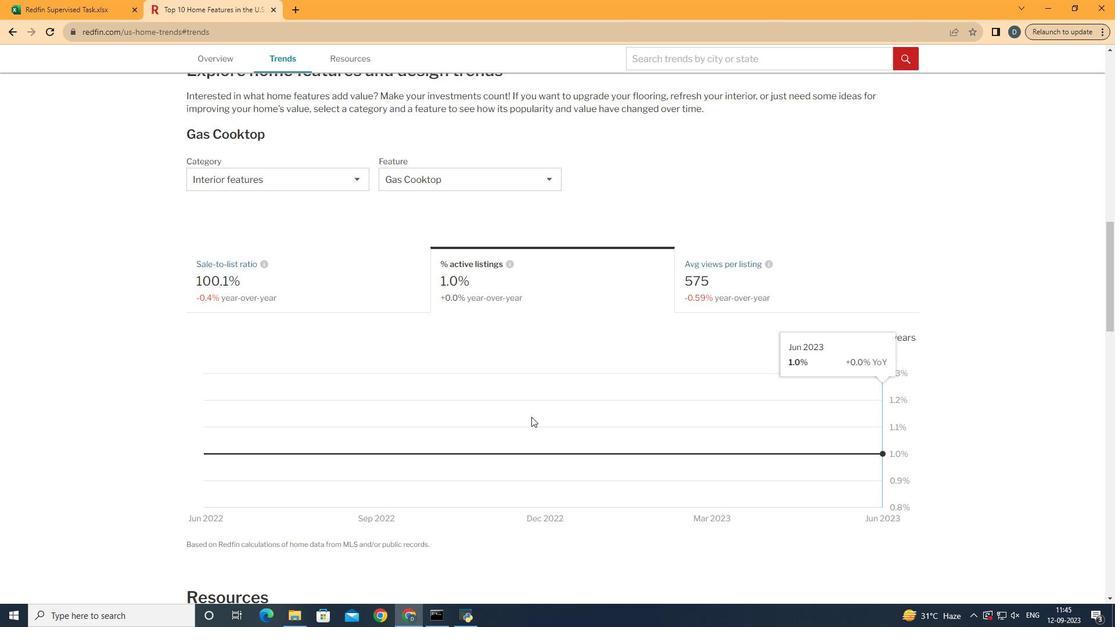 
Action: Mouse pressed left at (819, 338)
Screenshot: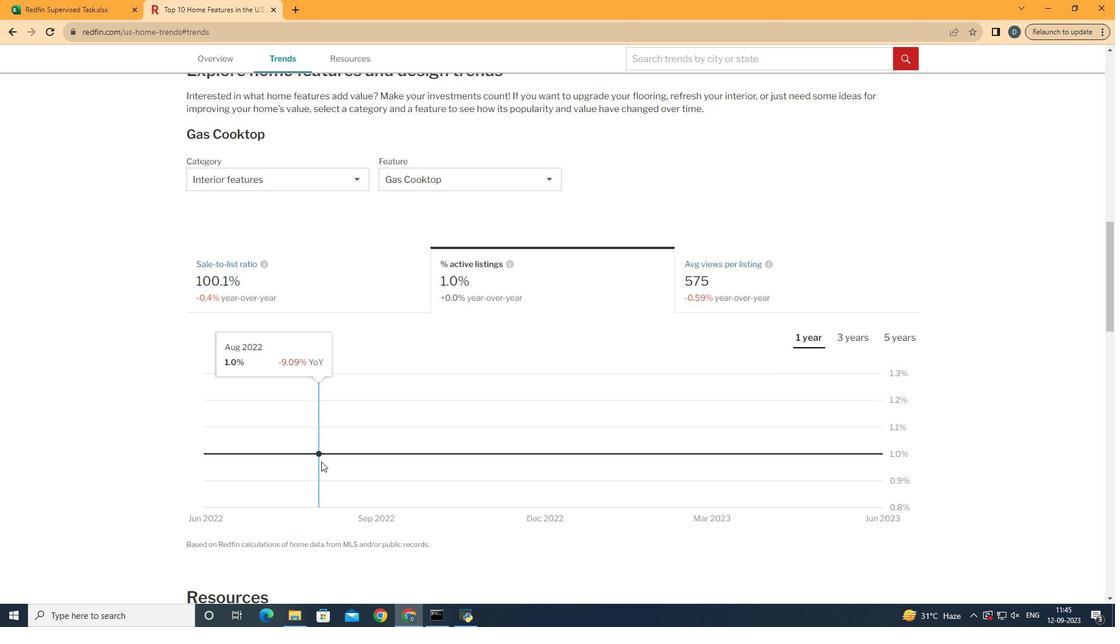 
Action: Mouse moved to (854, 458)
Screenshot: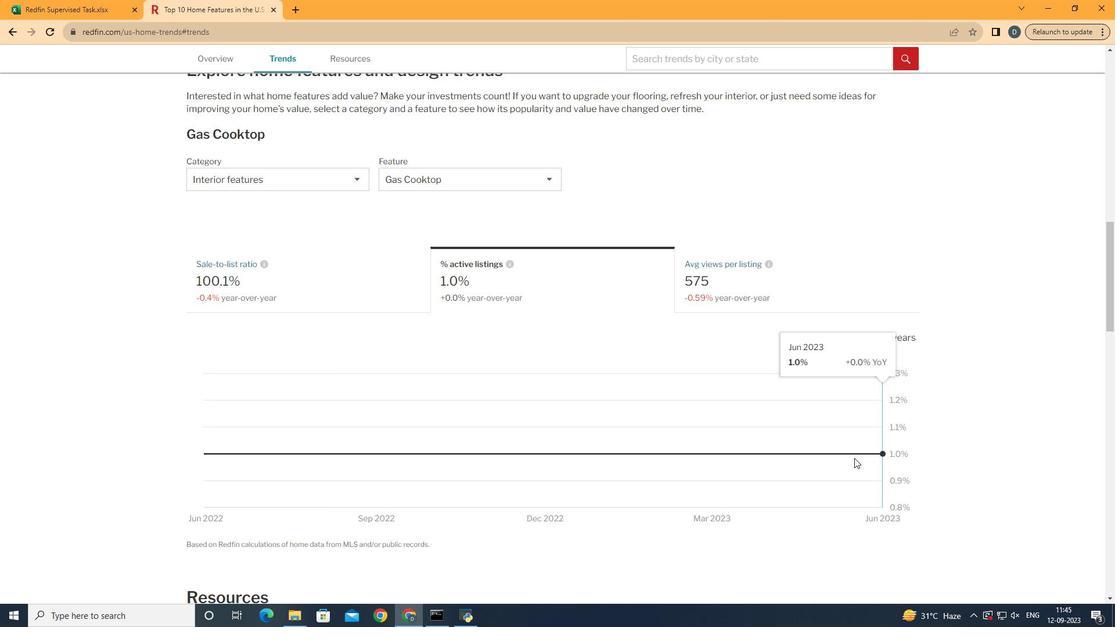 
